 Task: Sort the products in the category "Disposable Plates & Utensils" by unit price (high first).
Action: Mouse moved to (305, 143)
Screenshot: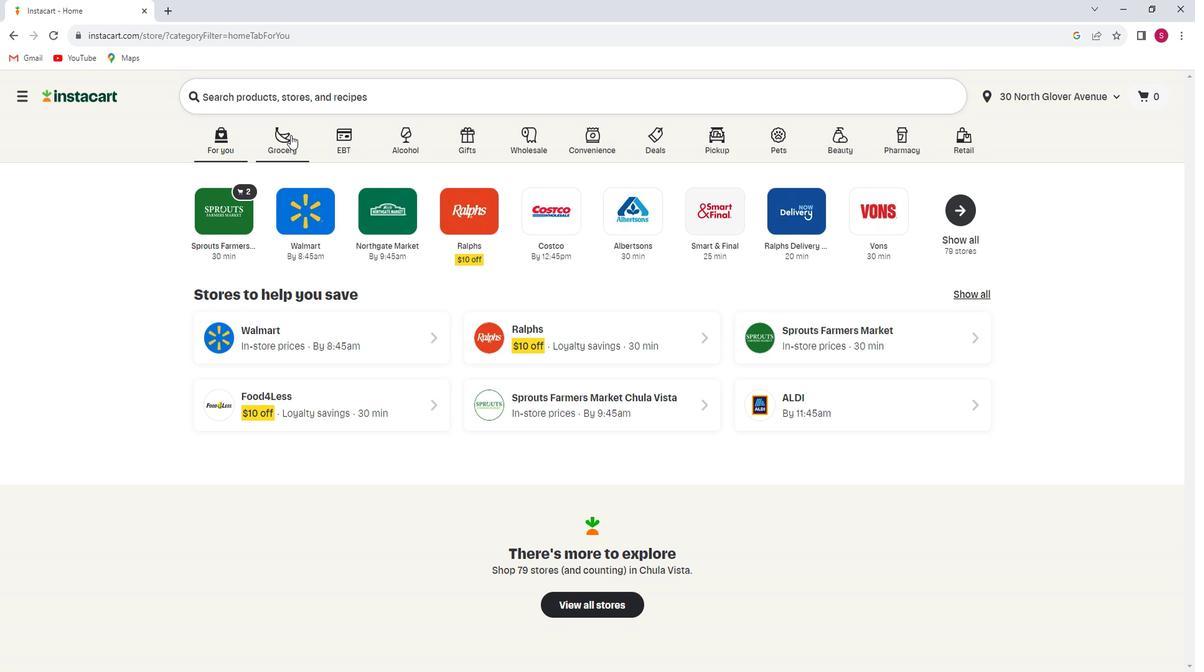
Action: Mouse pressed left at (305, 143)
Screenshot: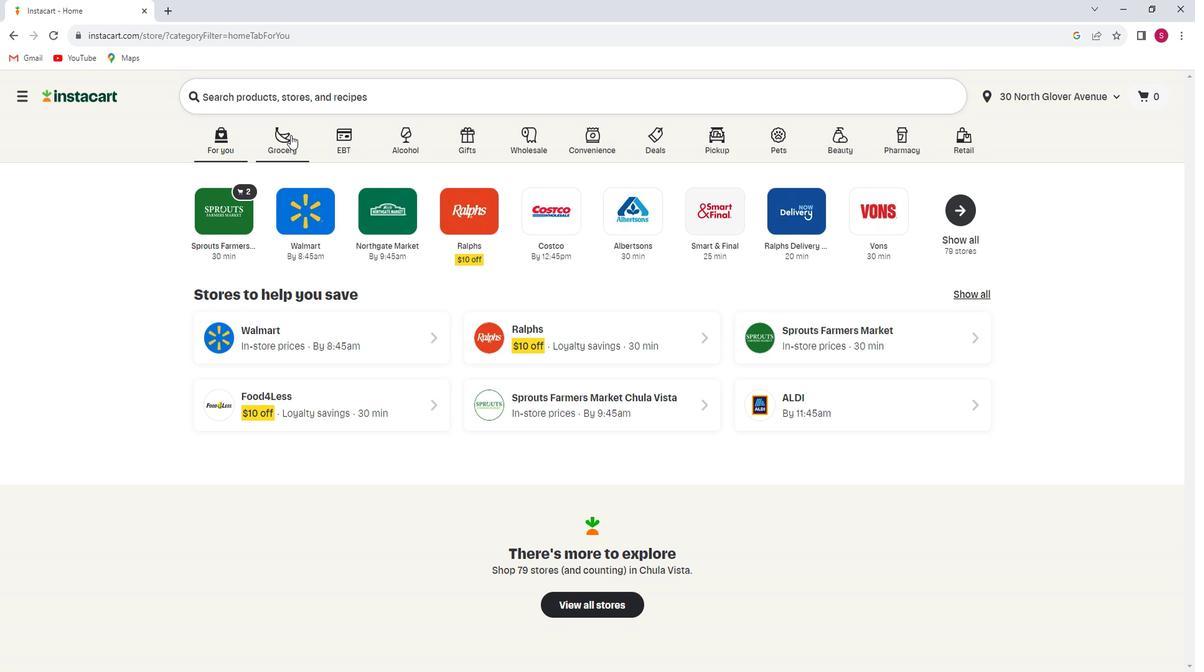 
Action: Mouse moved to (298, 356)
Screenshot: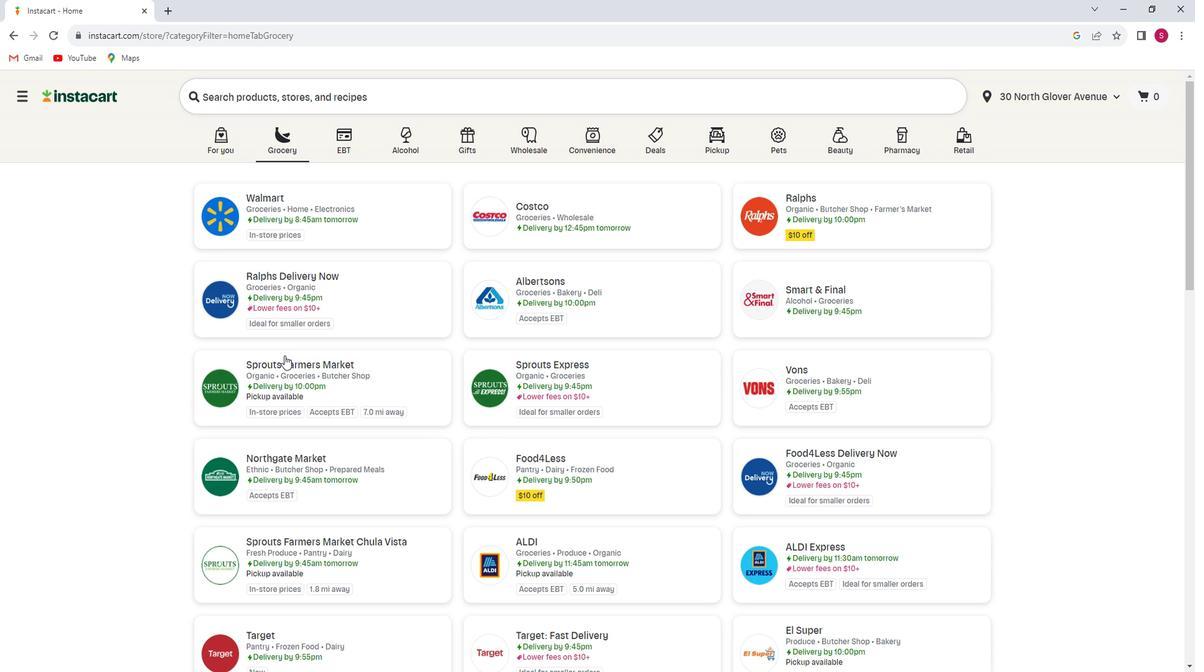 
Action: Mouse pressed left at (298, 356)
Screenshot: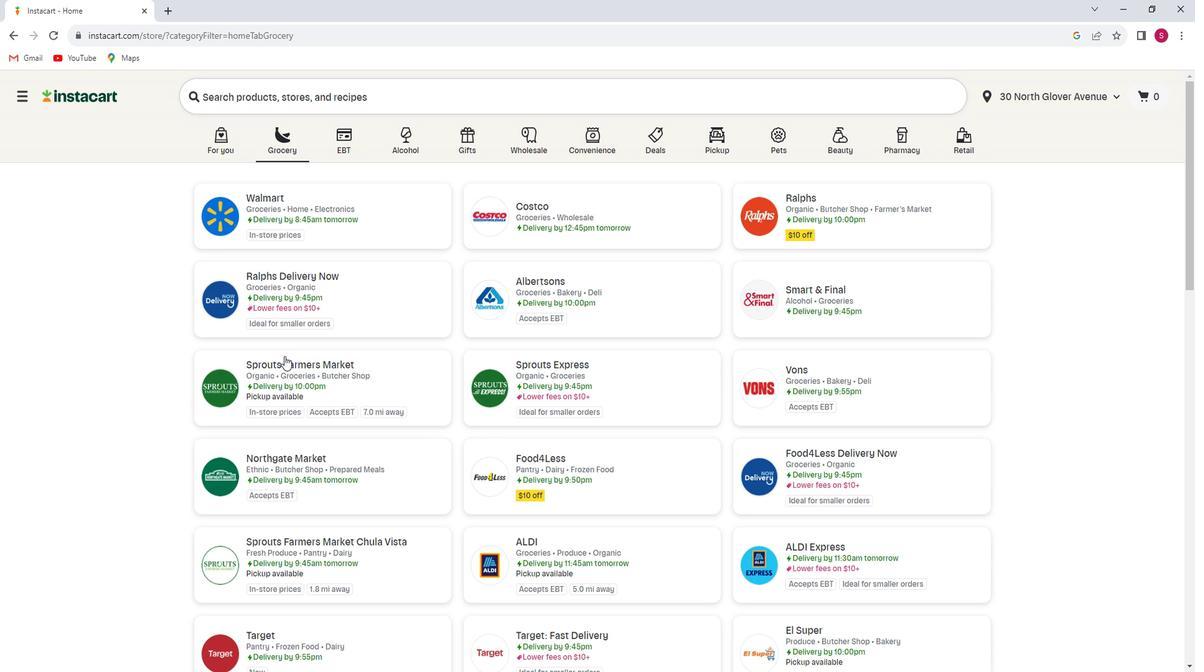
Action: Mouse moved to (125, 396)
Screenshot: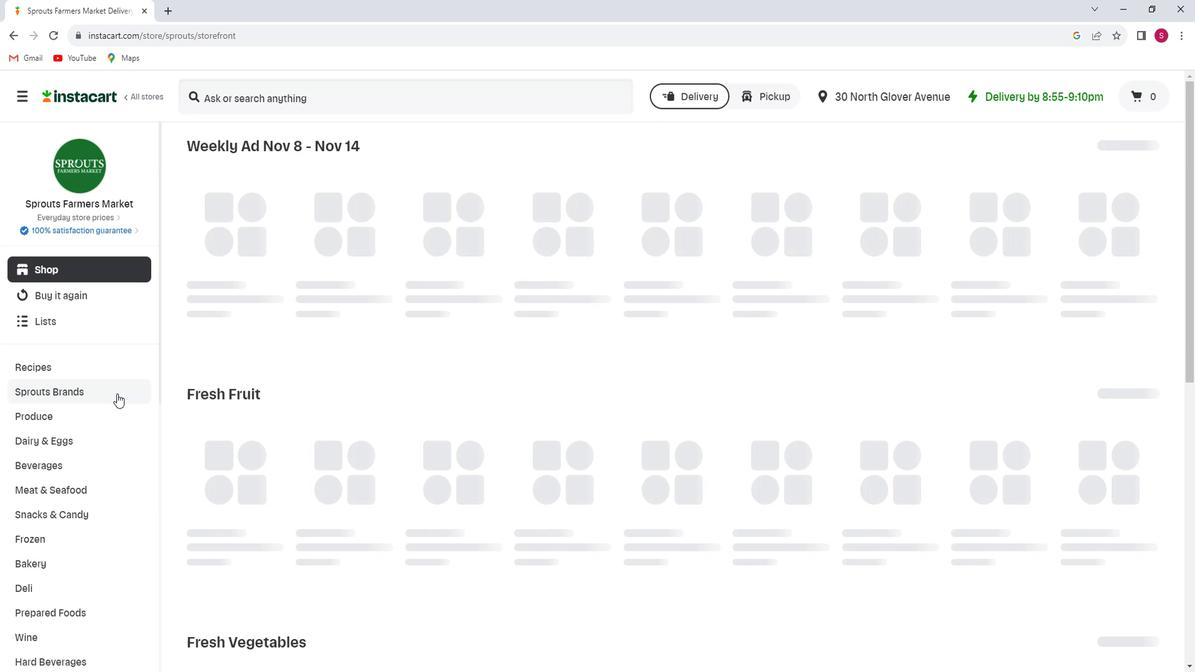 
Action: Mouse scrolled (125, 395) with delta (0, 0)
Screenshot: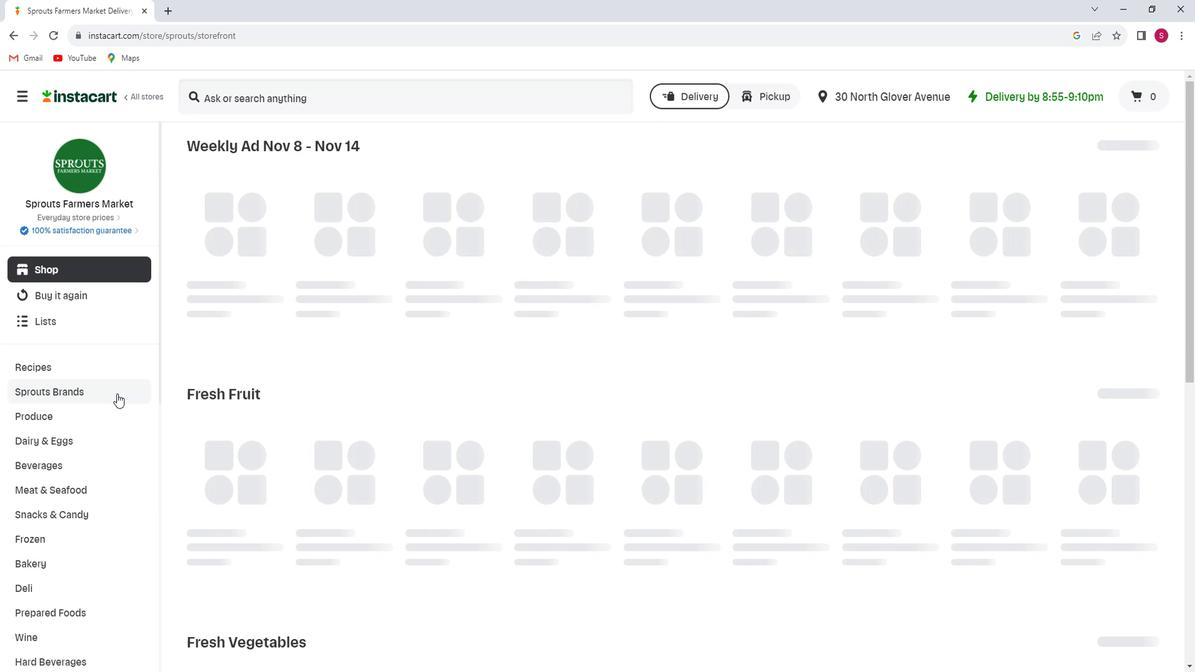 
Action: Mouse moved to (125, 396)
Screenshot: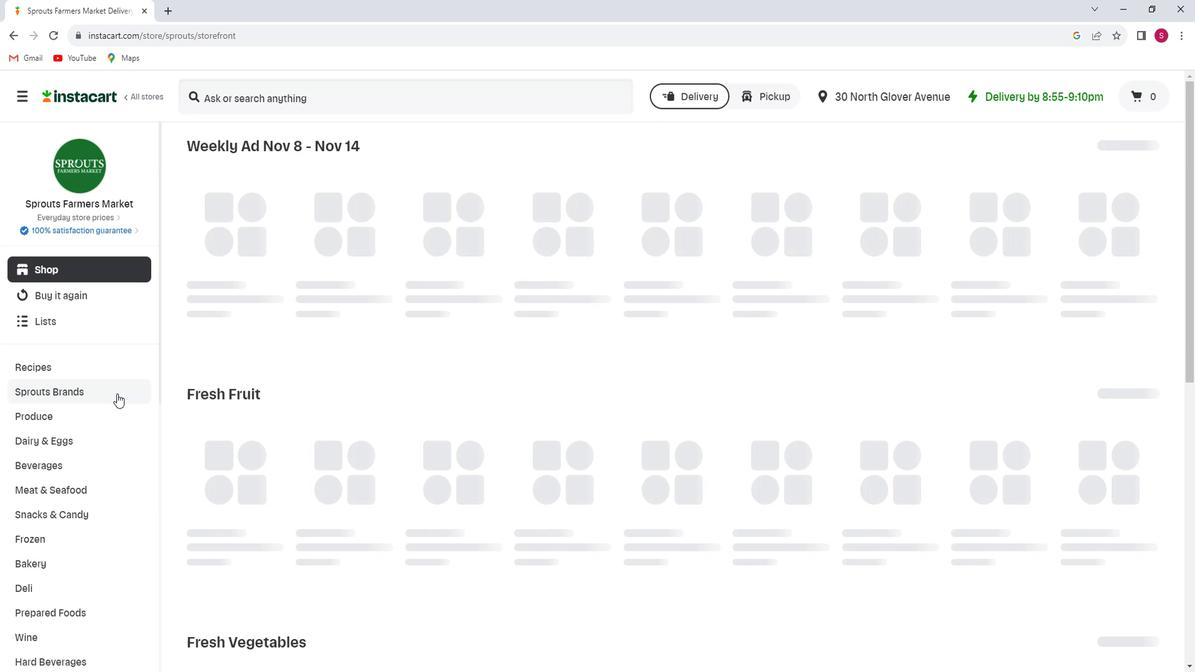 
Action: Mouse scrolled (125, 396) with delta (0, 0)
Screenshot: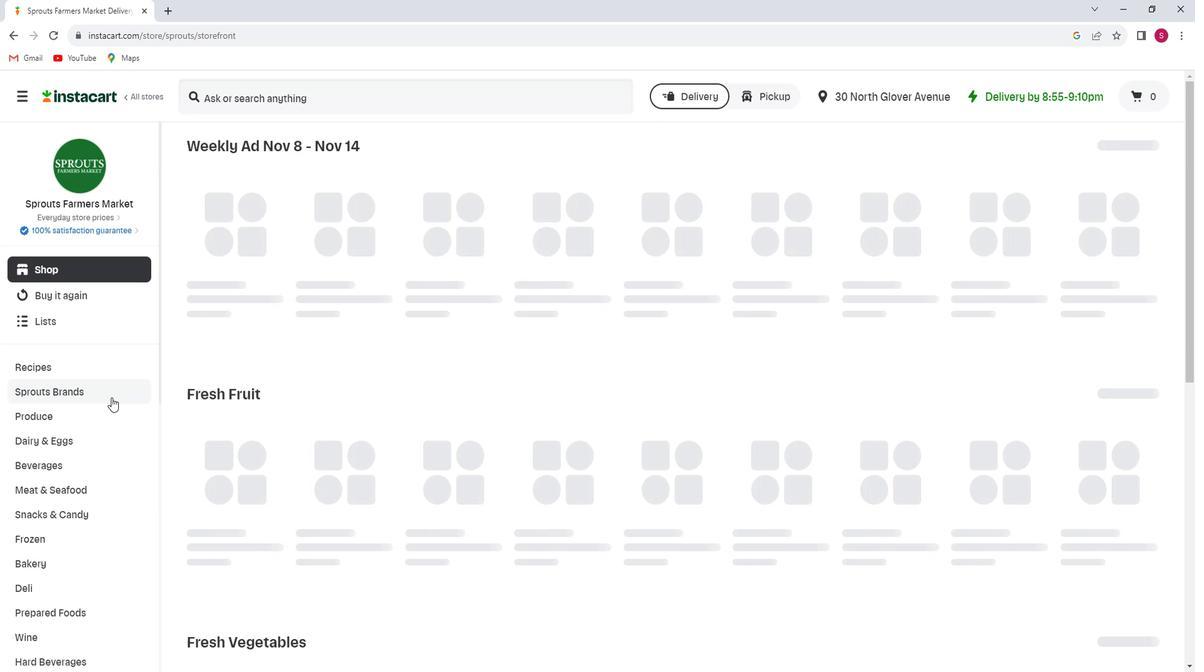 
Action: Mouse scrolled (125, 396) with delta (0, 0)
Screenshot: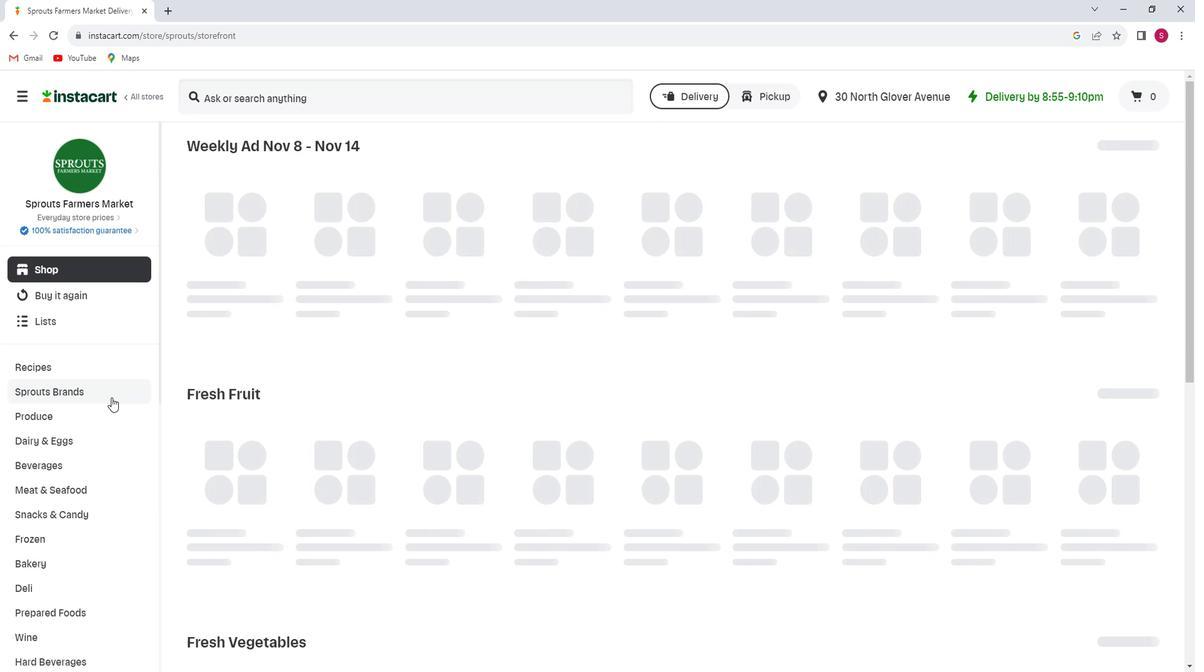 
Action: Mouse moved to (120, 378)
Screenshot: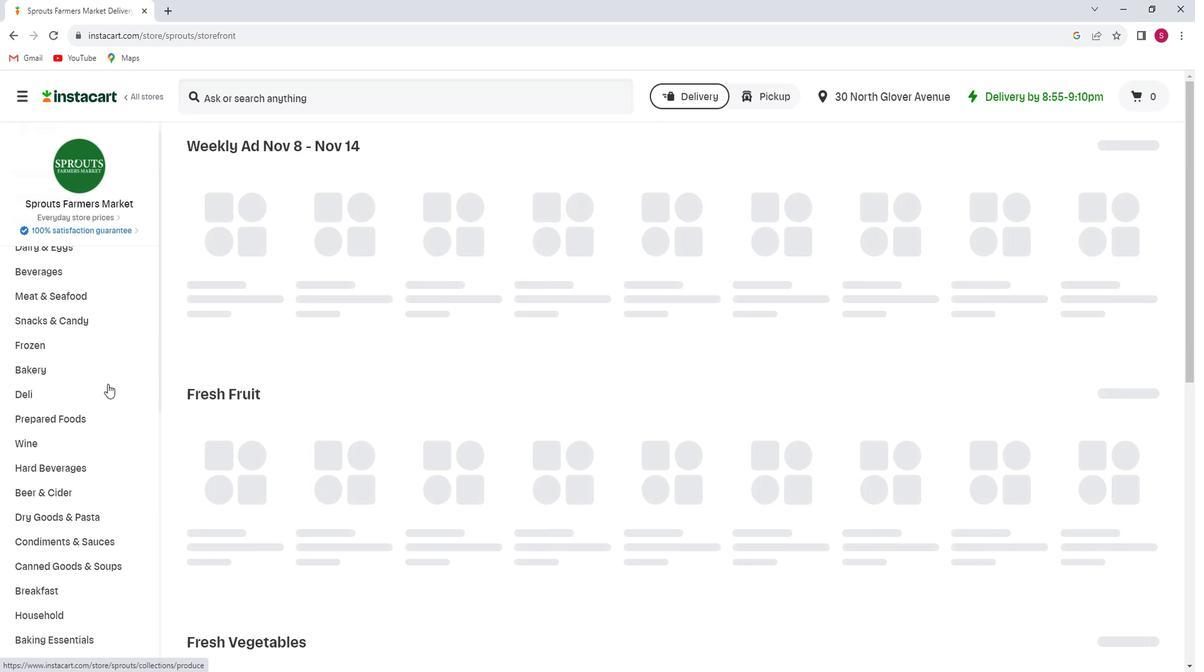 
Action: Mouse scrolled (120, 377) with delta (0, 0)
Screenshot: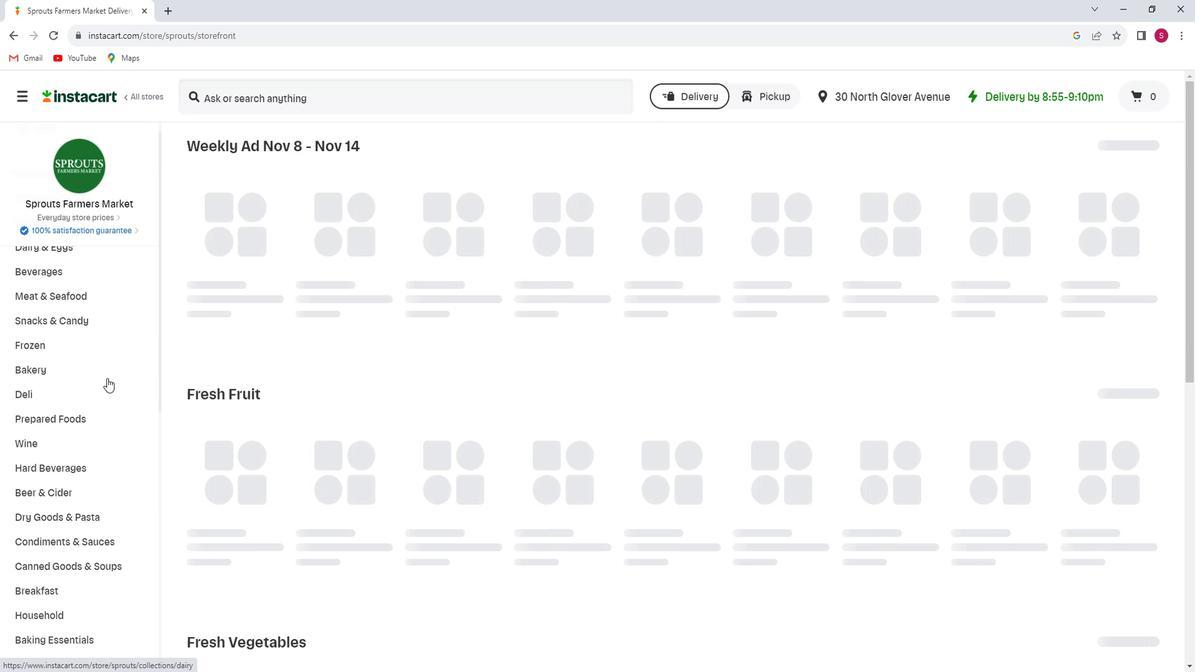 
Action: Mouse scrolled (120, 377) with delta (0, 0)
Screenshot: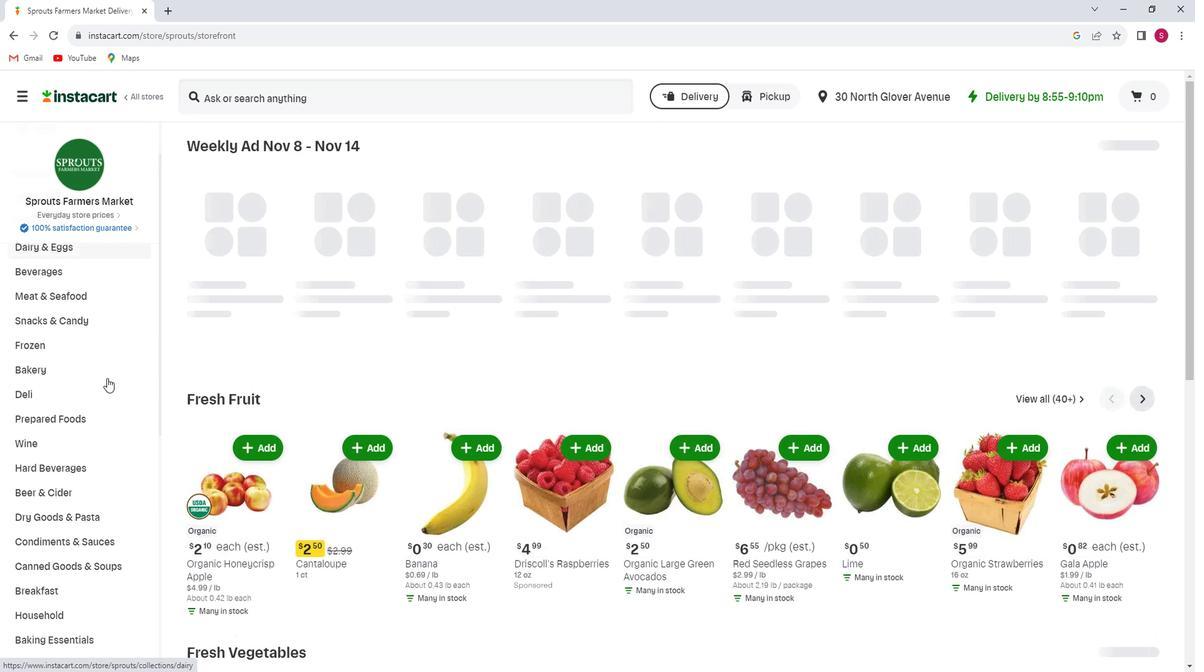 
Action: Mouse scrolled (120, 377) with delta (0, 0)
Screenshot: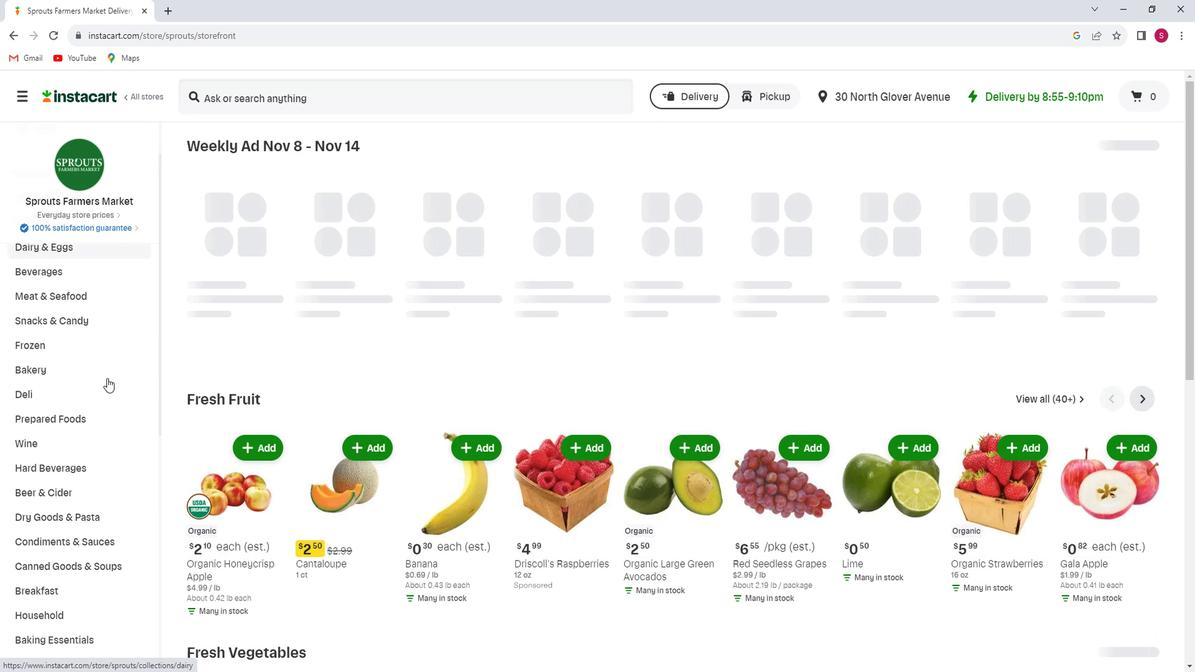 
Action: Mouse moved to (98, 334)
Screenshot: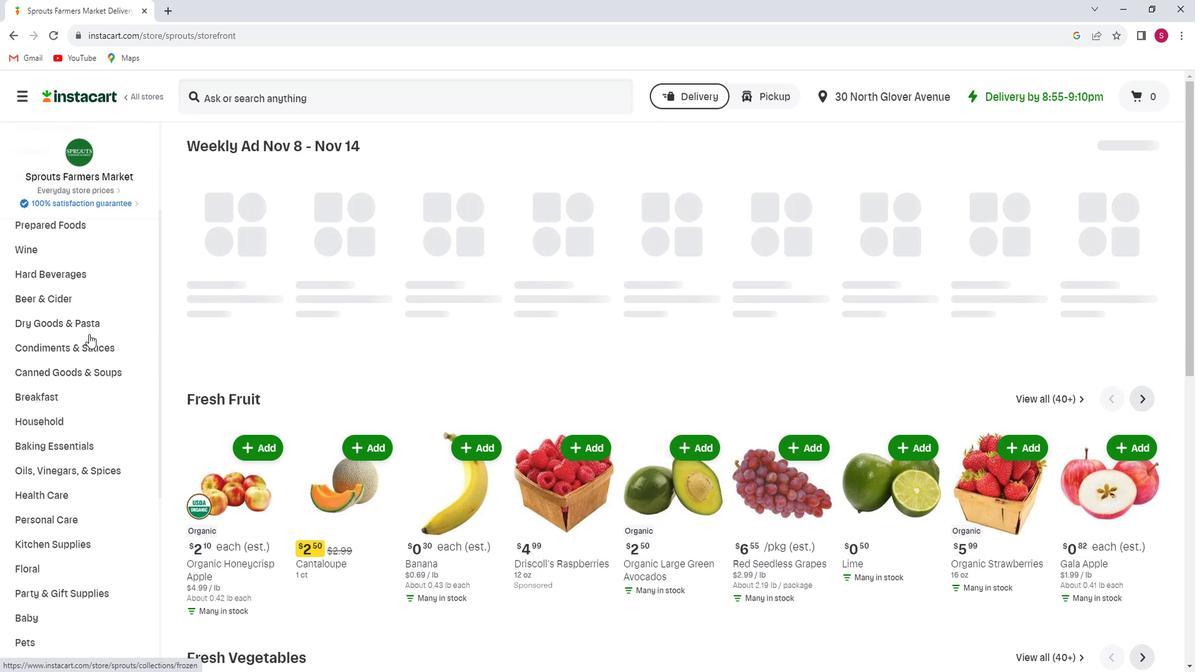 
Action: Mouse scrolled (98, 333) with delta (0, 0)
Screenshot: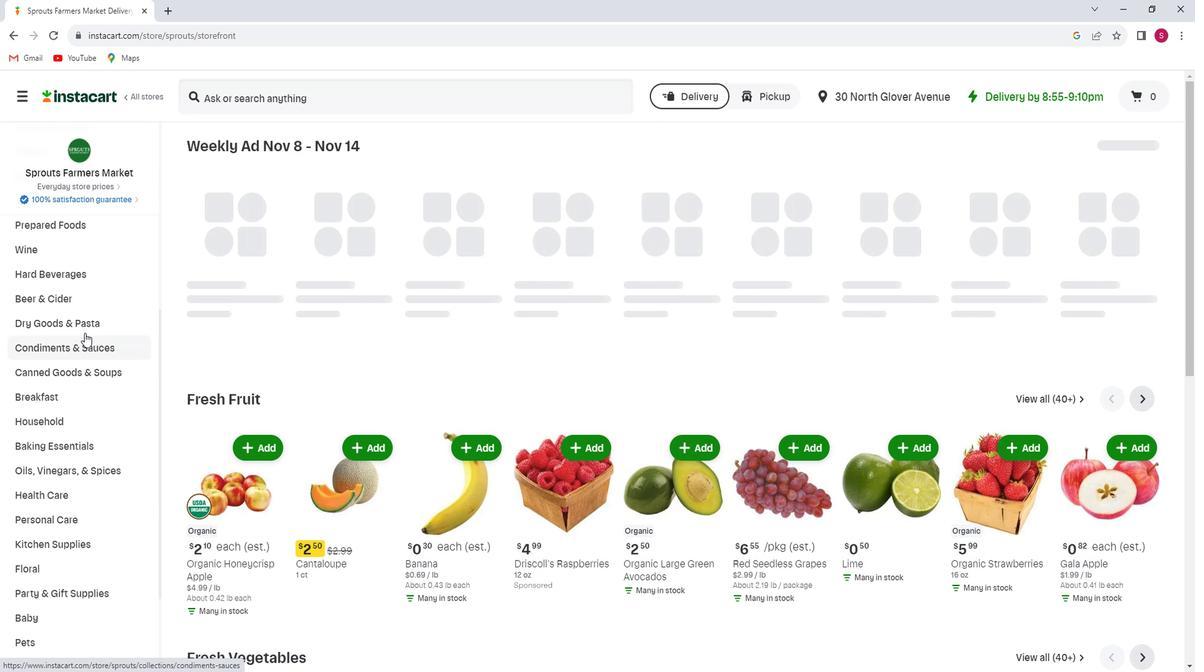 
Action: Mouse scrolled (98, 333) with delta (0, 0)
Screenshot: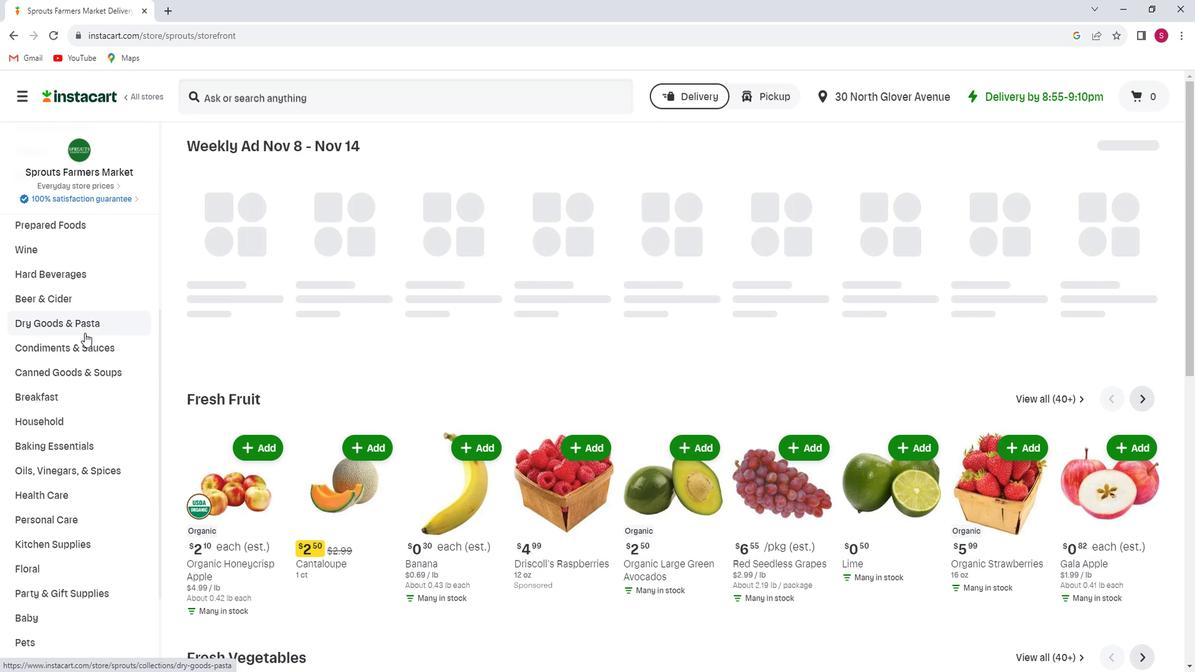 
Action: Mouse moved to (113, 409)
Screenshot: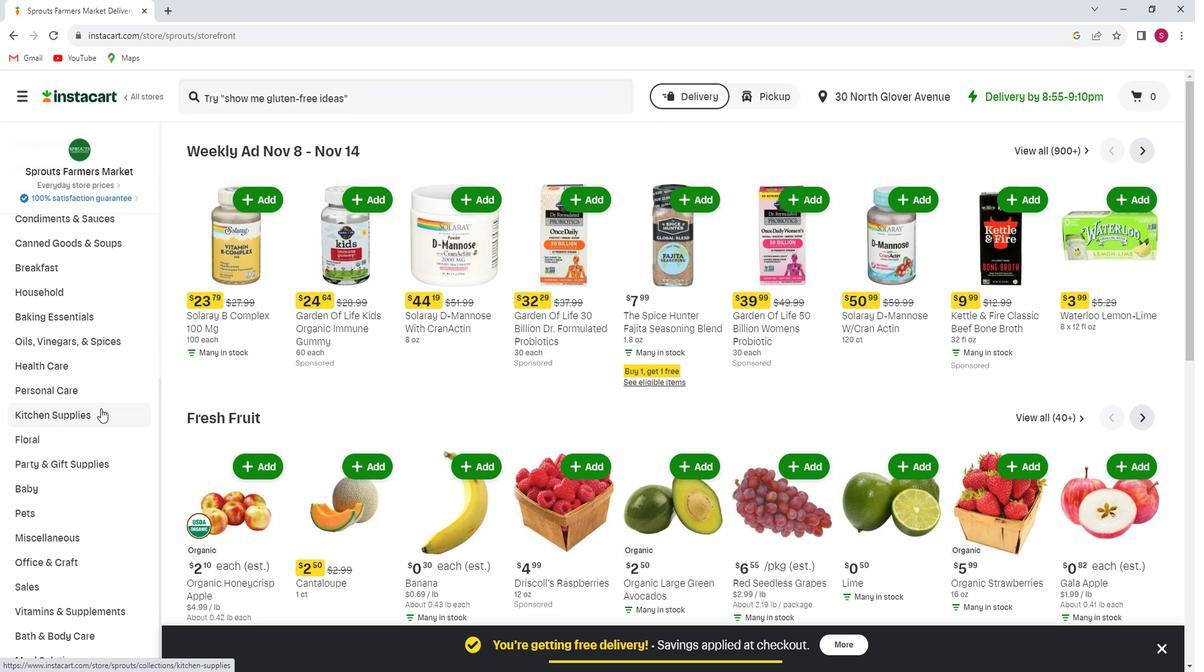 
Action: Mouse pressed left at (113, 409)
Screenshot: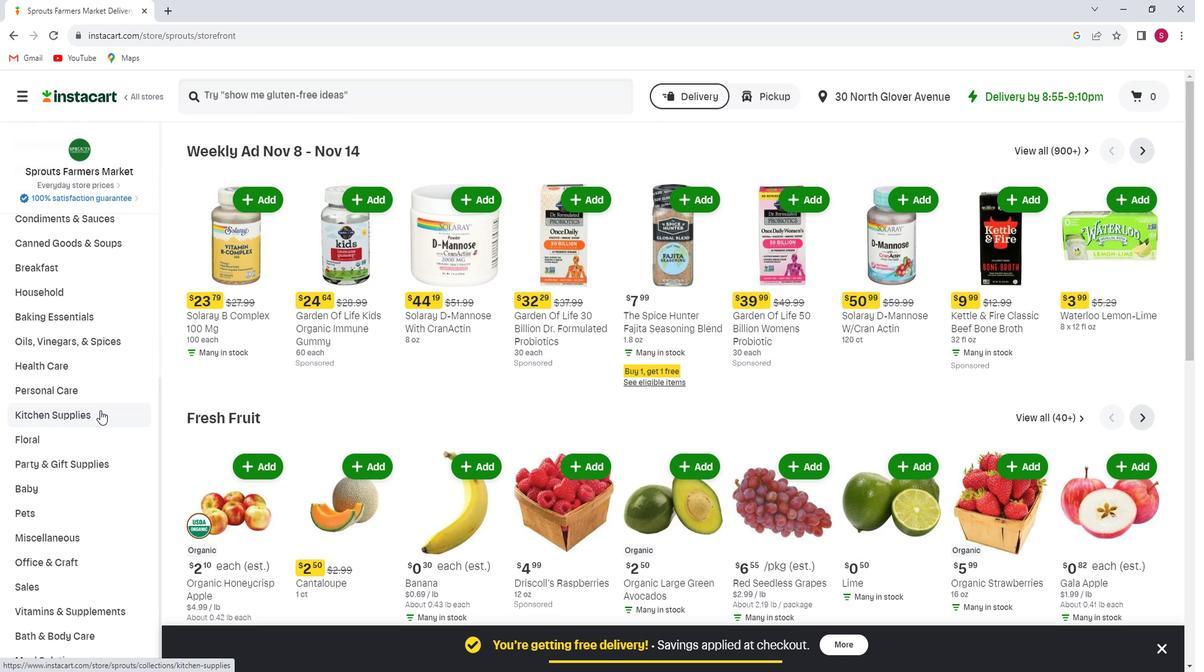 
Action: Mouse moved to (107, 477)
Screenshot: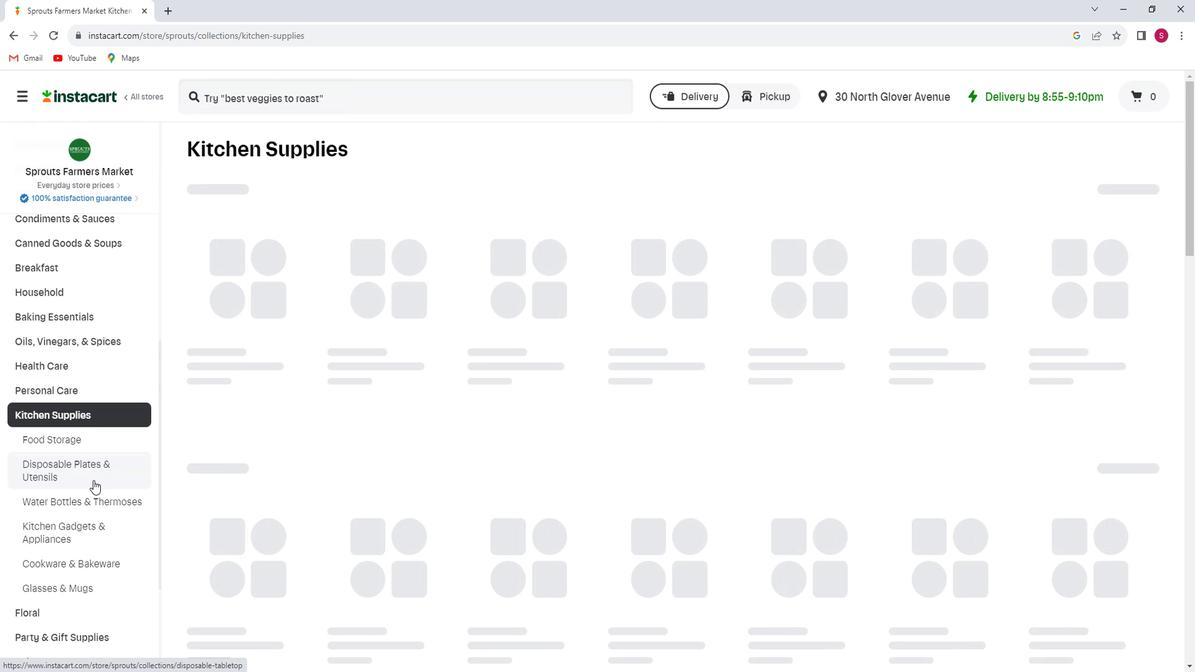 
Action: Mouse pressed left at (107, 477)
Screenshot: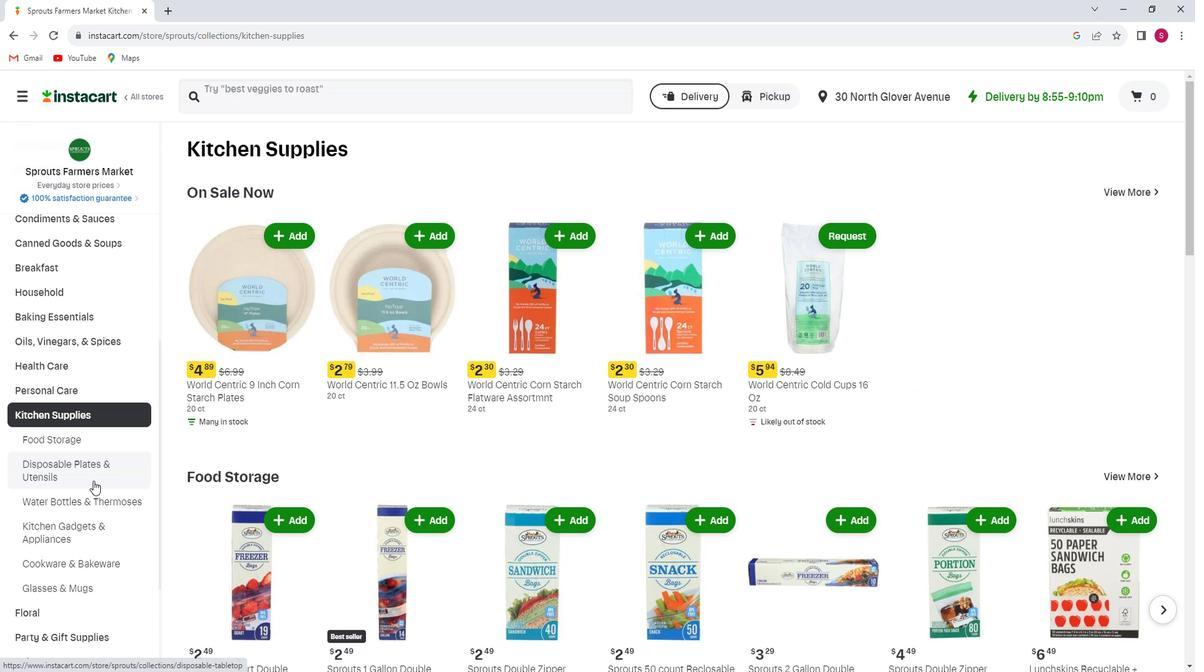 
Action: Mouse moved to (1158, 259)
Screenshot: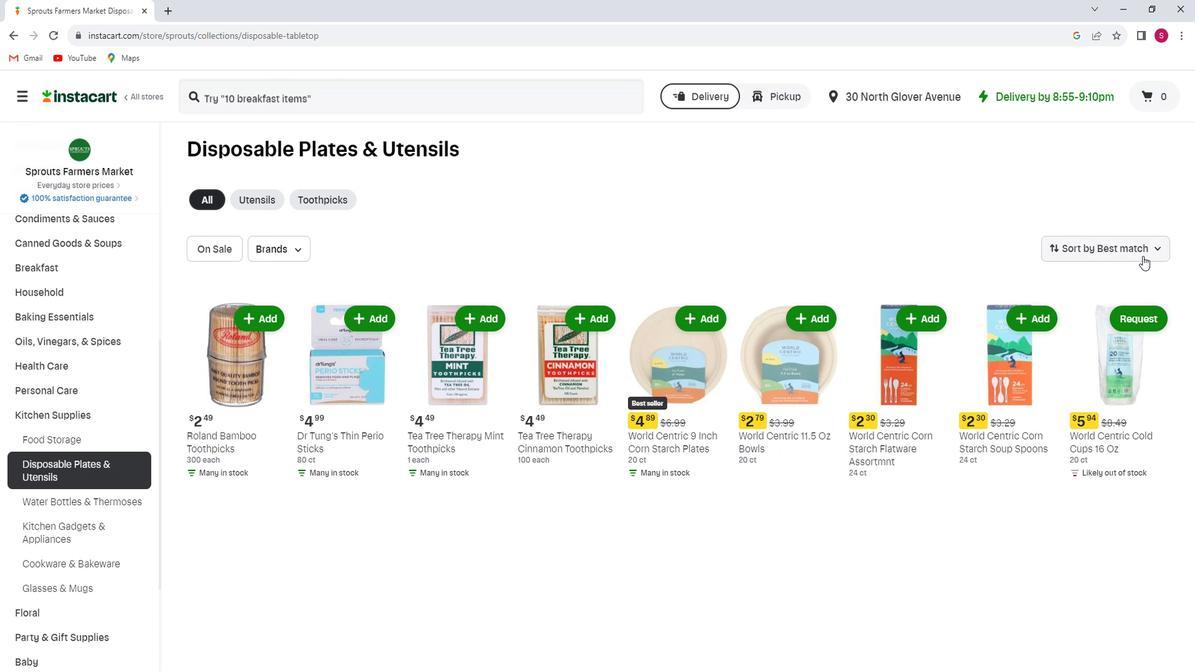 
Action: Mouse pressed left at (1158, 259)
Screenshot: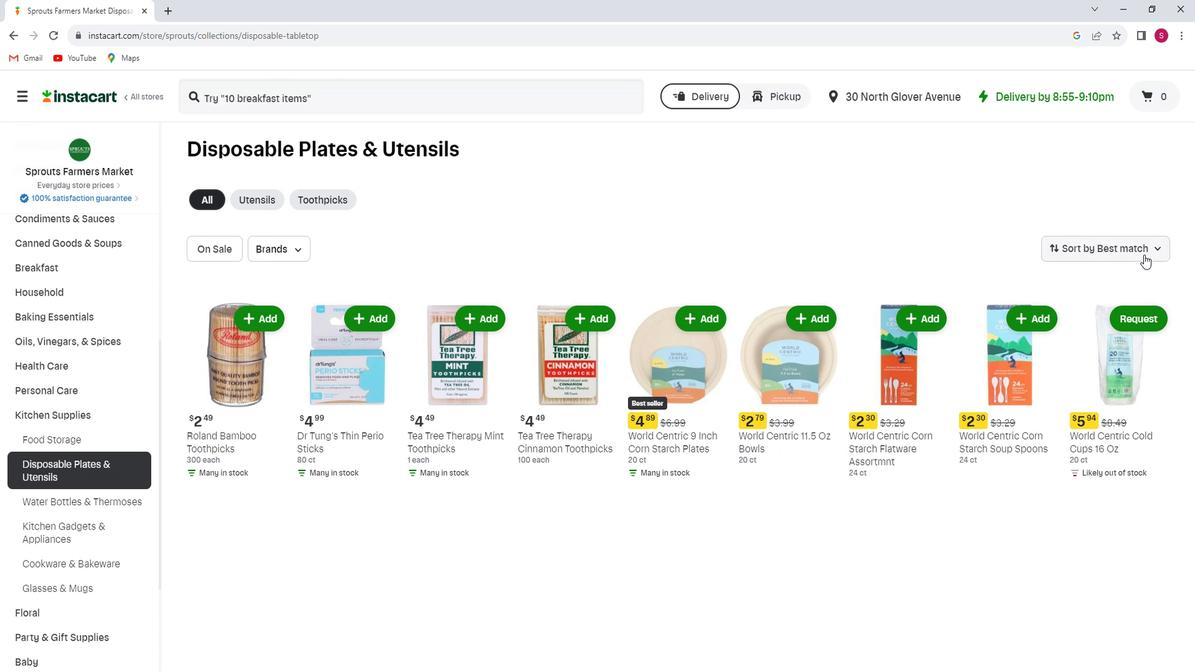 
Action: Mouse moved to (1135, 402)
Screenshot: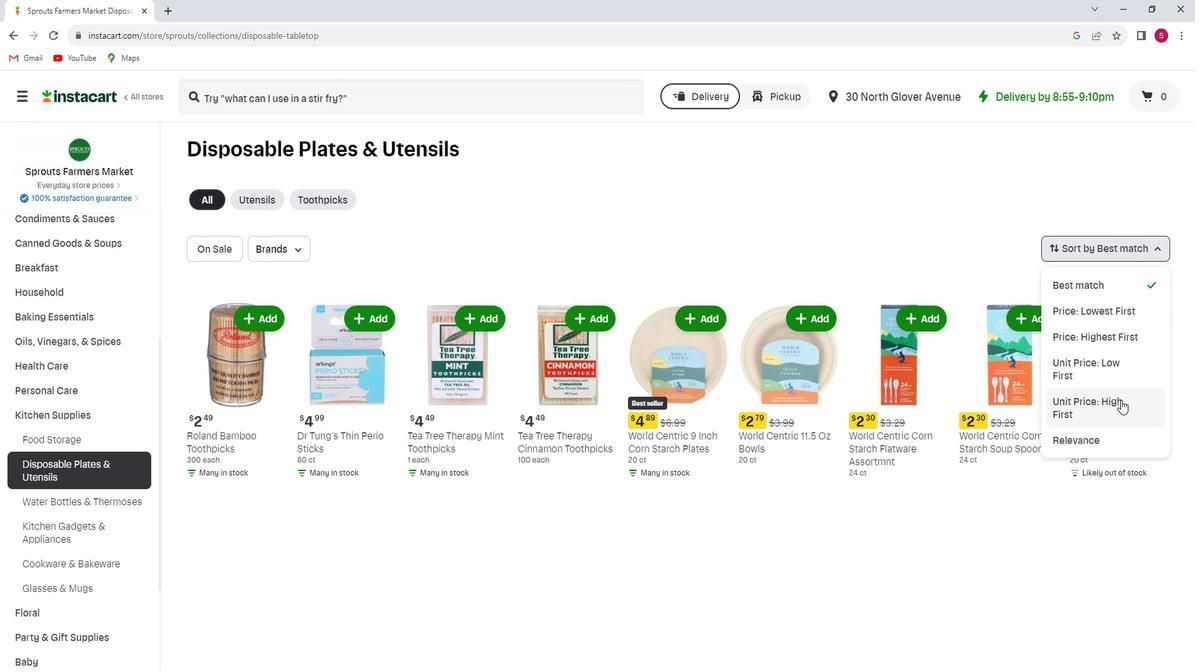 
Action: Mouse pressed left at (1135, 402)
Screenshot: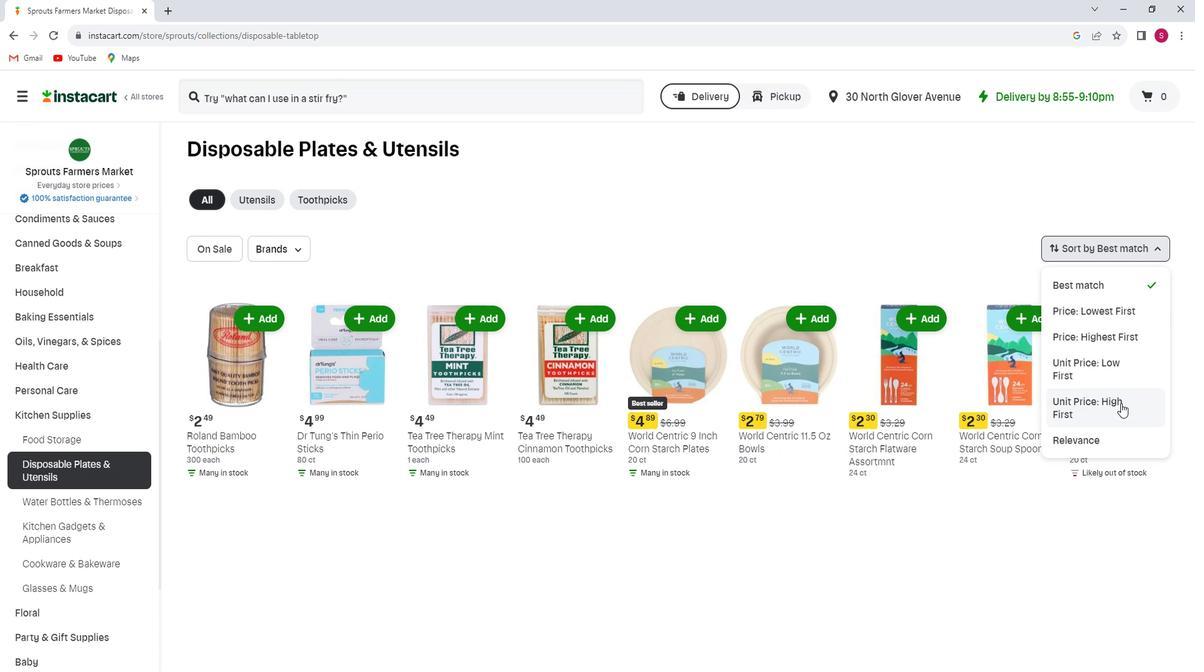 
Action: Mouse moved to (1134, 401)
Screenshot: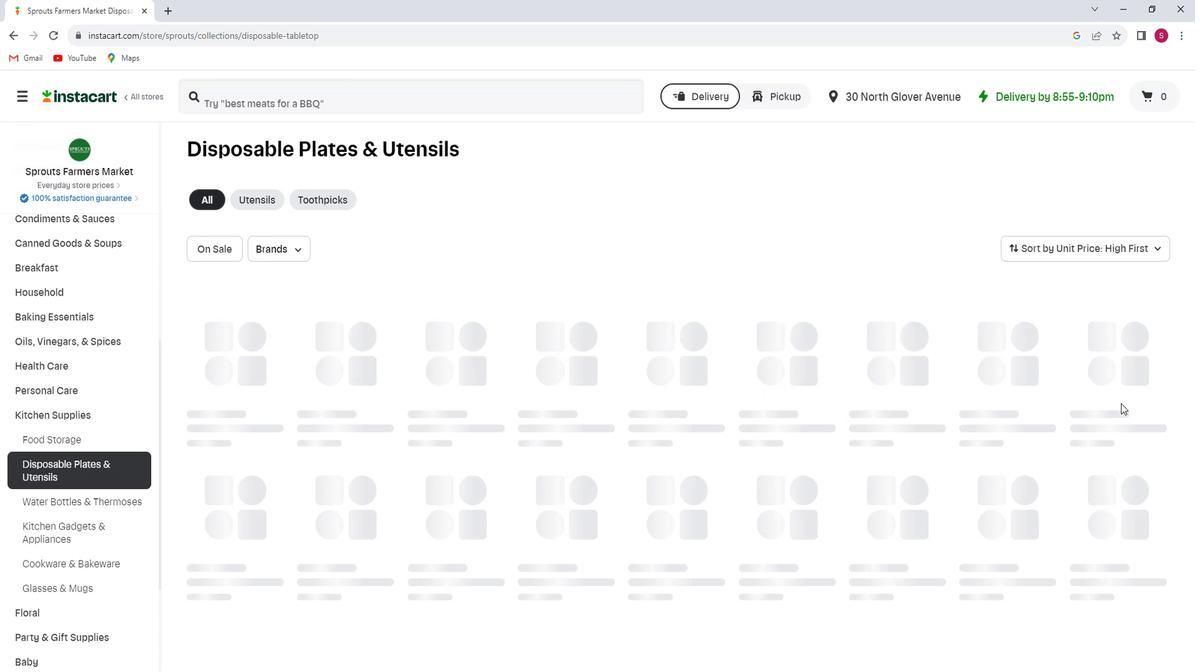 
